 Task: Look for properties with air conditioning.
Action: Key pressed <Key.shift><Key.shift><Key.shift><Key.shift><Key.shift><Key.shift><Key.shift><Key.shift><Key.shift><Key.shift><Key.shift><Key.shift>New<Key.space><Key.shift>York,<Key.space><Key.shift>NY,<Key.space><Key.shift><Key.shift><Key.shift><Key.shift><Key.shift>USA
Screenshot: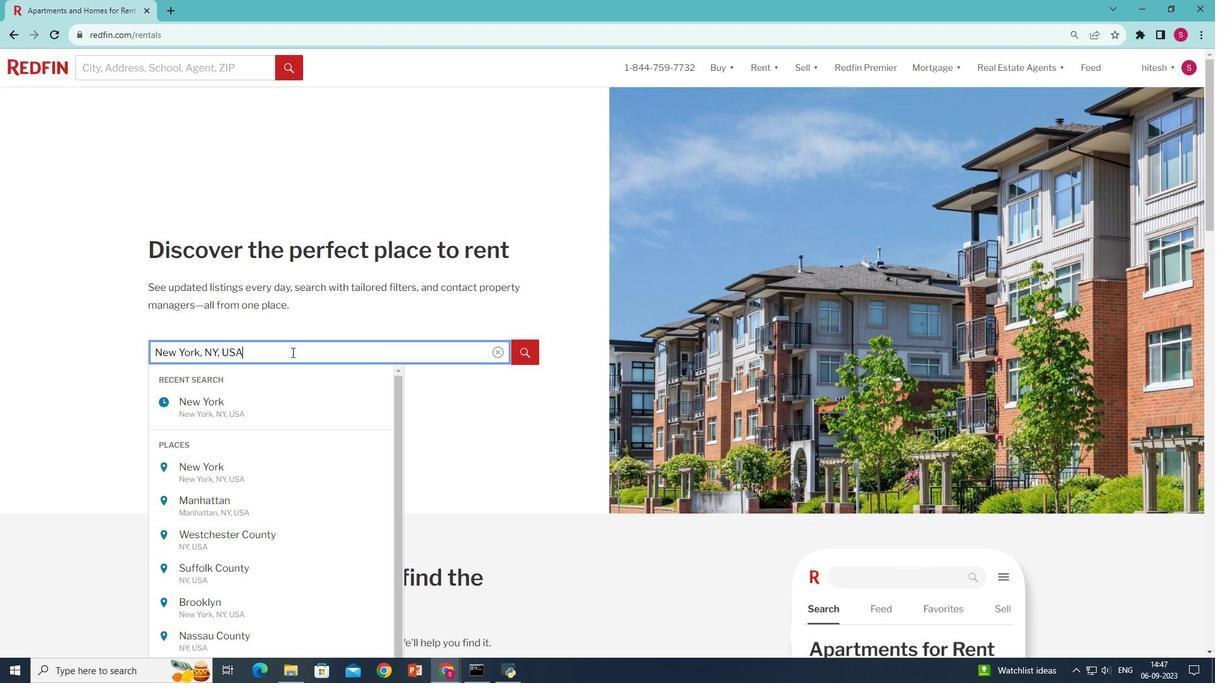 
Action: Mouse moved to (534, 360)
Screenshot: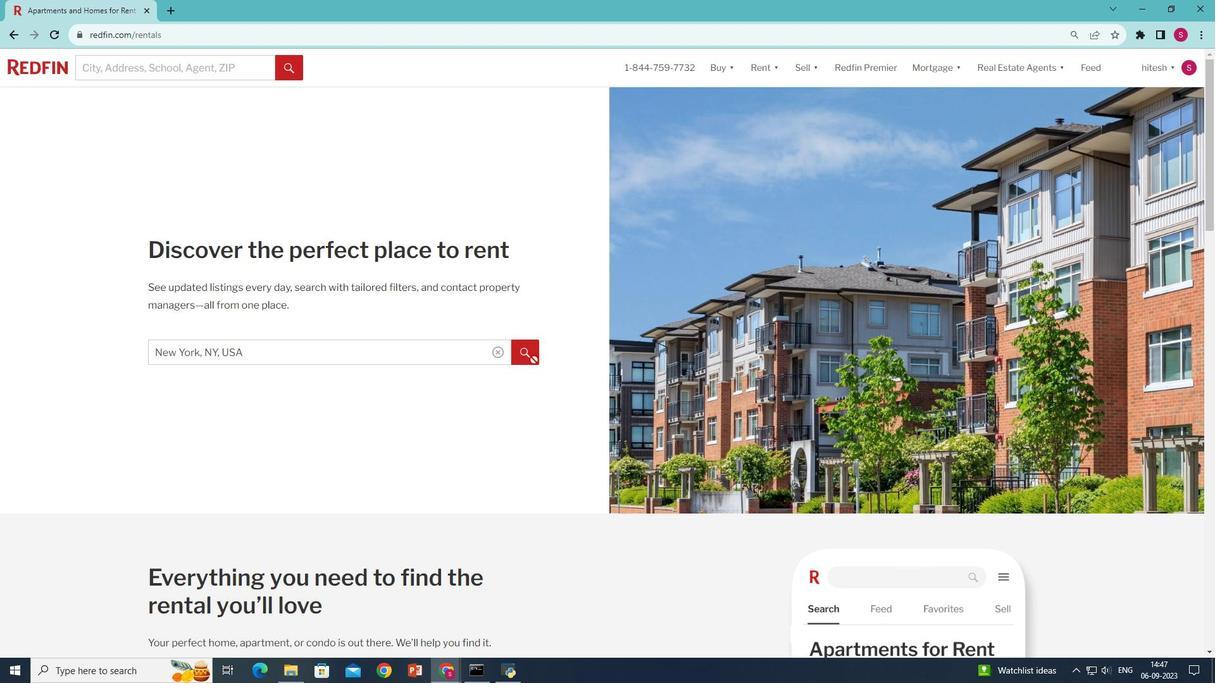 
Action: Mouse pressed left at (534, 360)
Screenshot: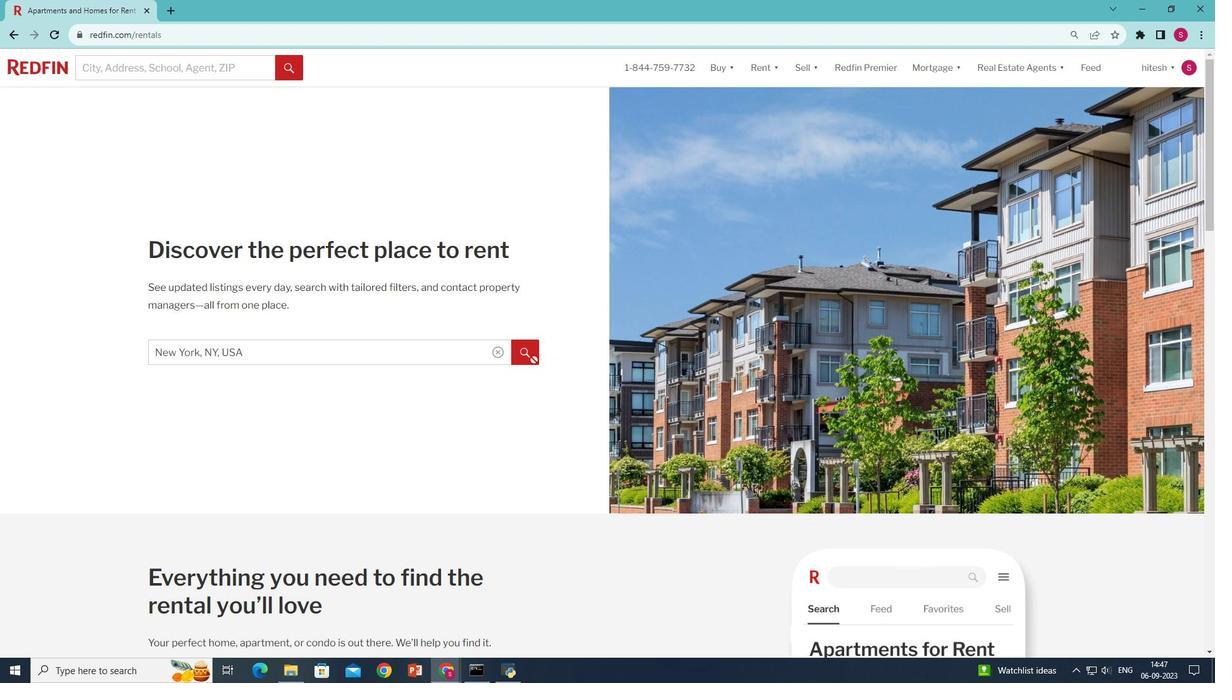 
Action: Mouse moved to (363, 155)
Screenshot: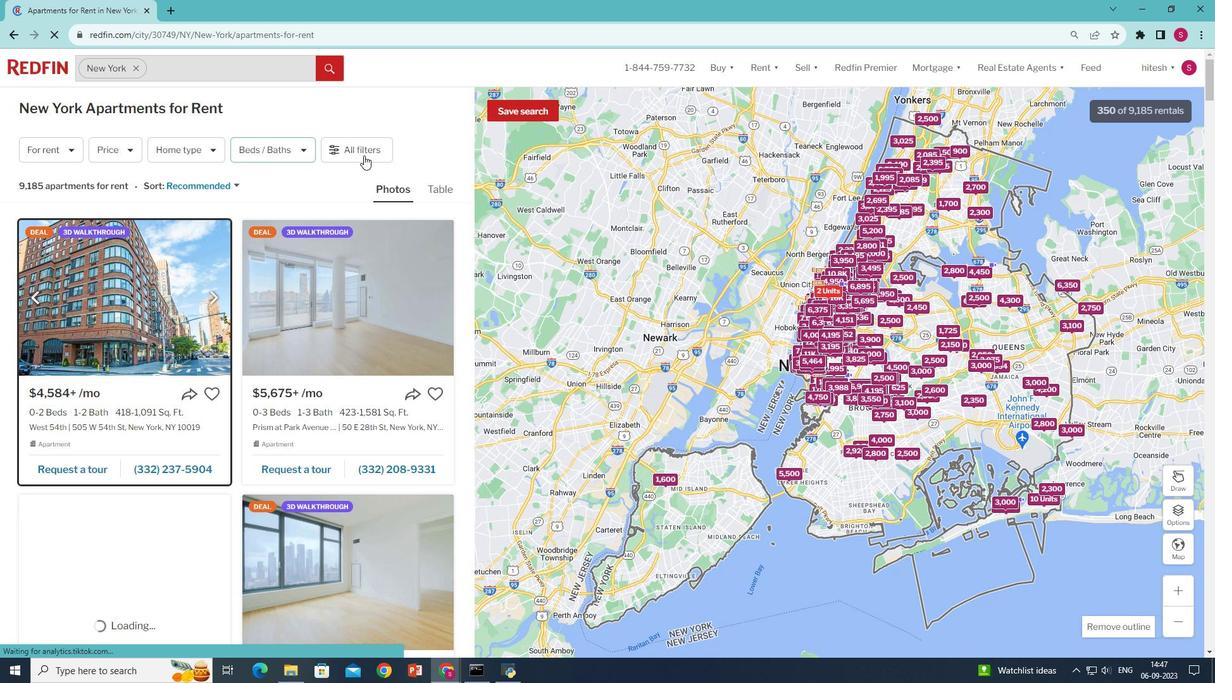 
Action: Mouse pressed left at (363, 155)
Screenshot: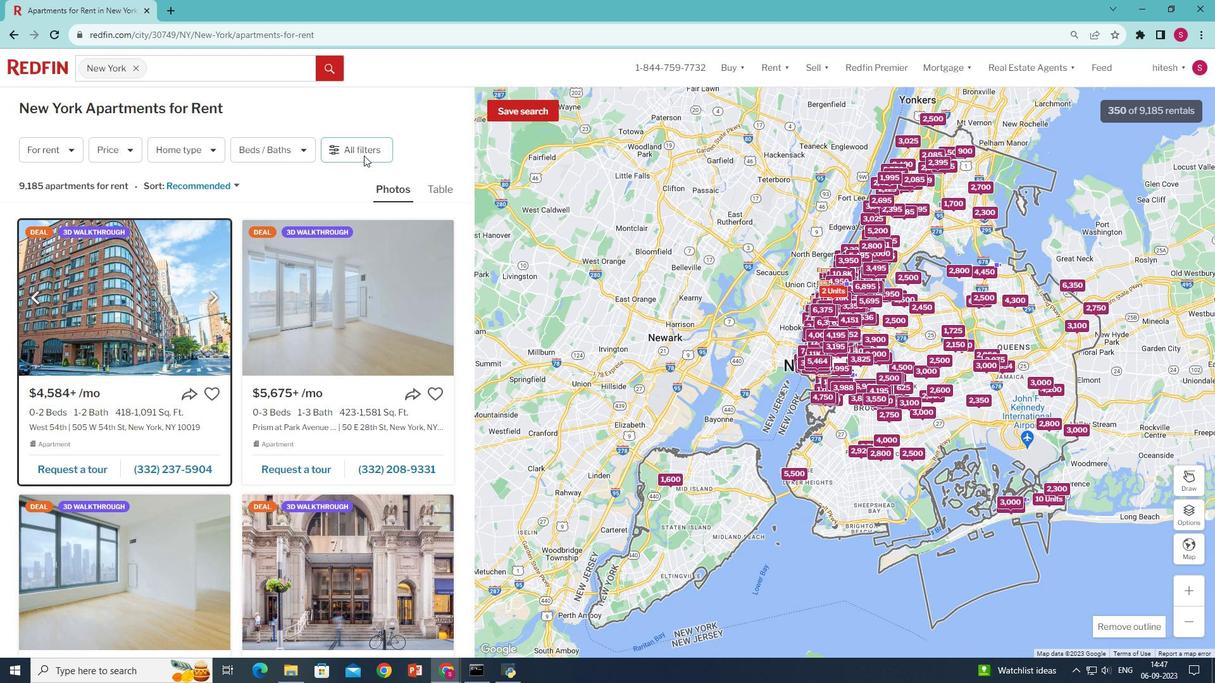 
Action: Mouse moved to (301, 353)
Screenshot: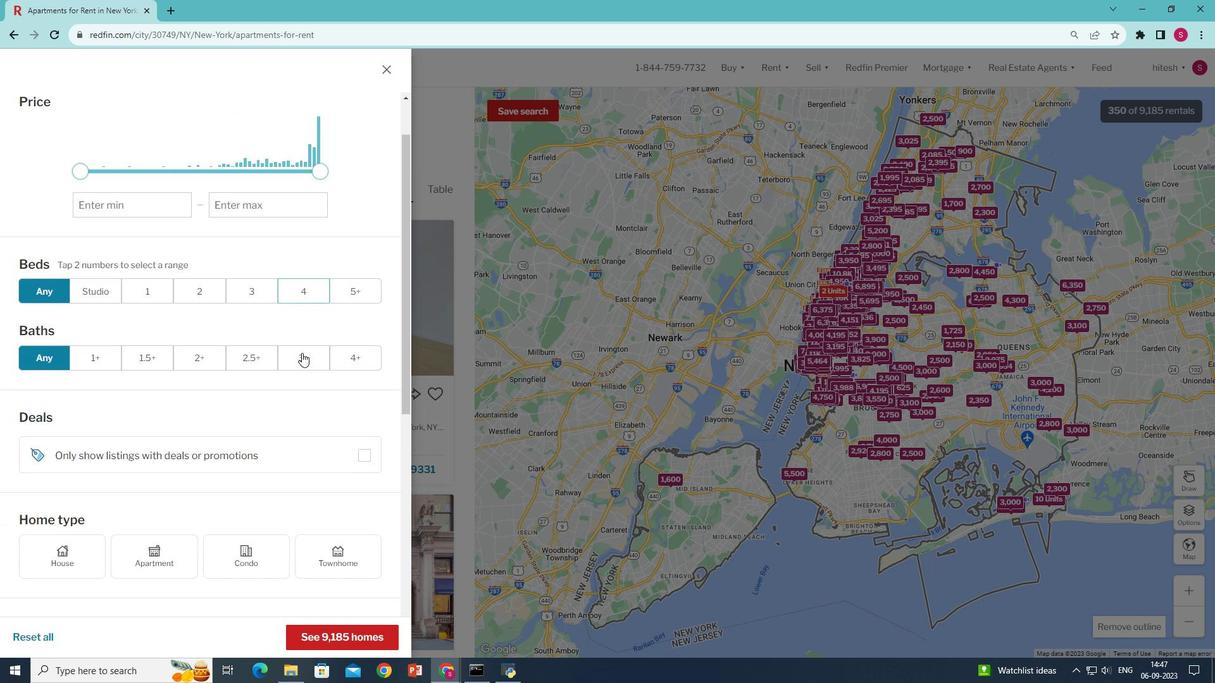 
Action: Mouse scrolled (301, 352) with delta (0, 0)
Screenshot: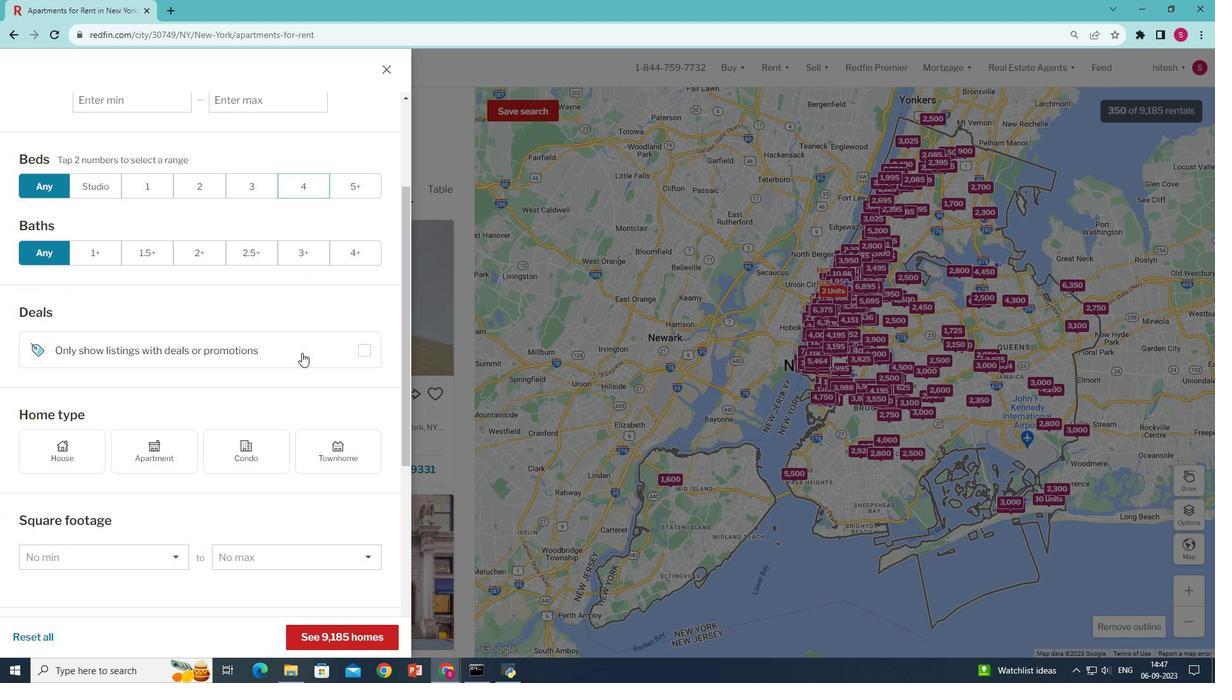 
Action: Mouse scrolled (301, 352) with delta (0, 0)
Screenshot: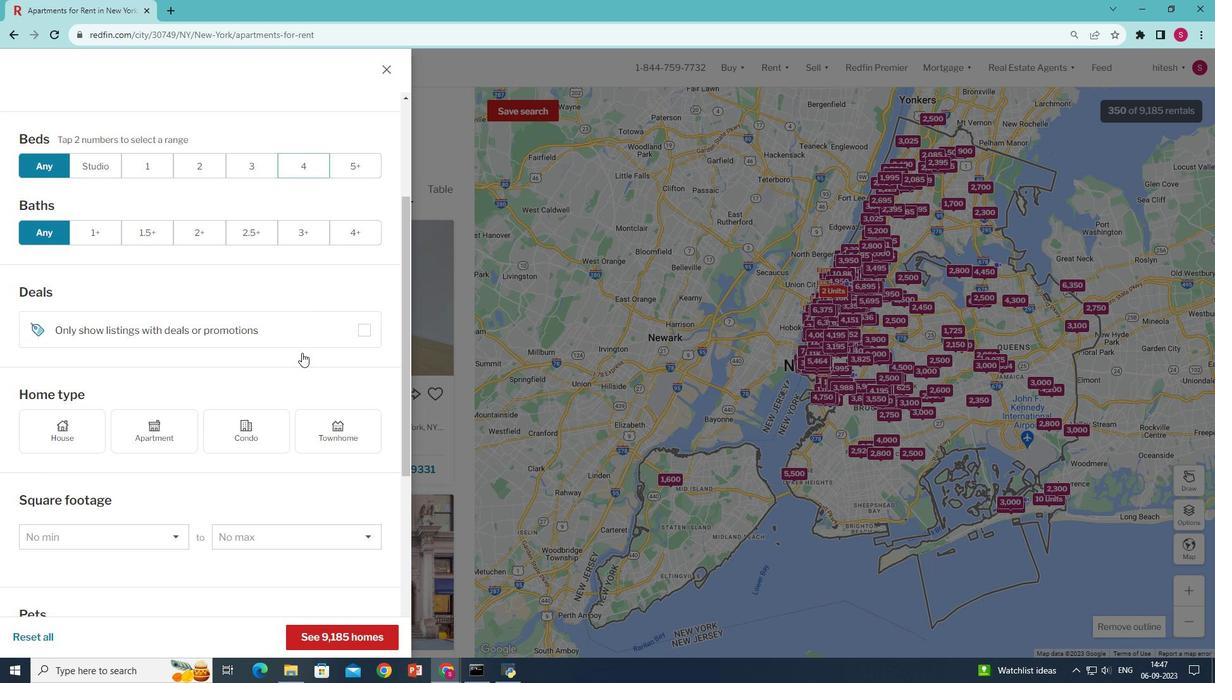 
Action: Mouse scrolled (301, 352) with delta (0, 0)
Screenshot: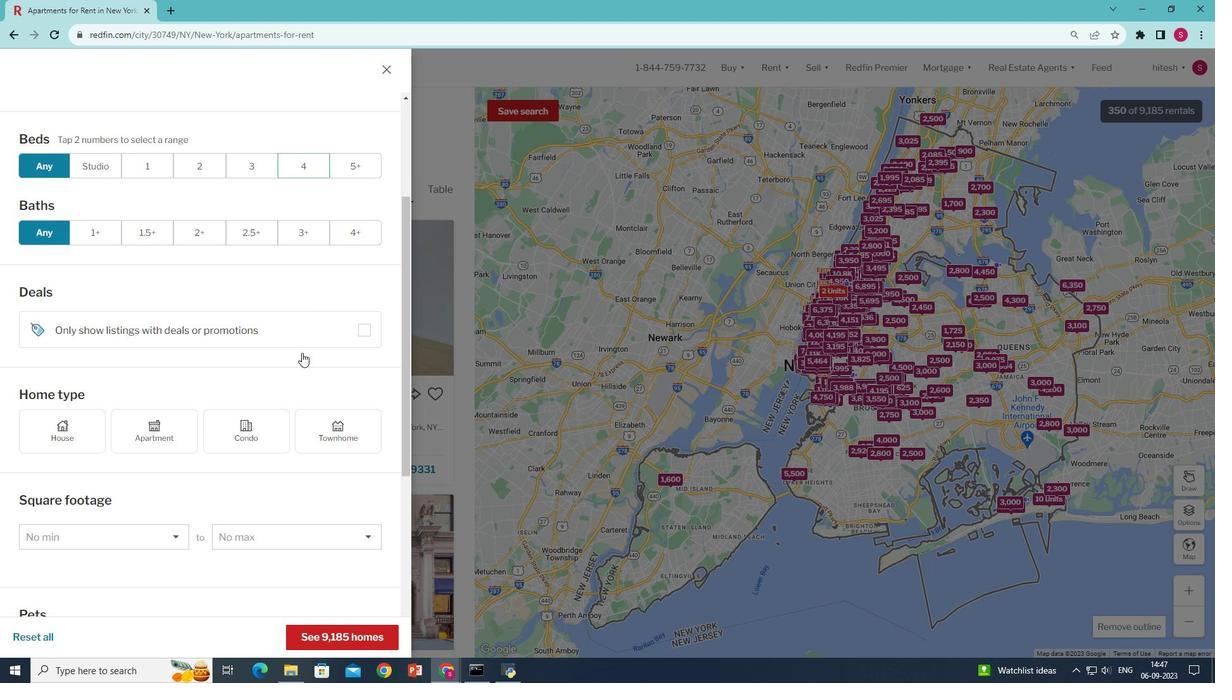
Action: Mouse scrolled (301, 352) with delta (0, 0)
Screenshot: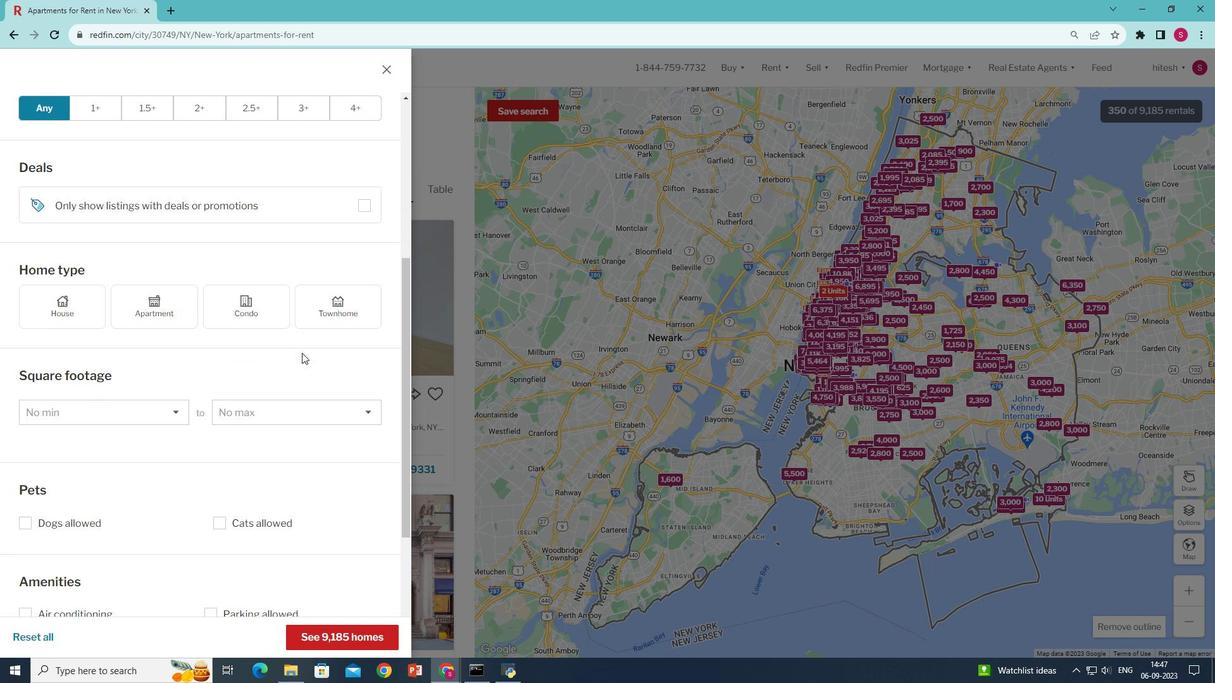 
Action: Mouse scrolled (301, 352) with delta (0, 0)
Screenshot: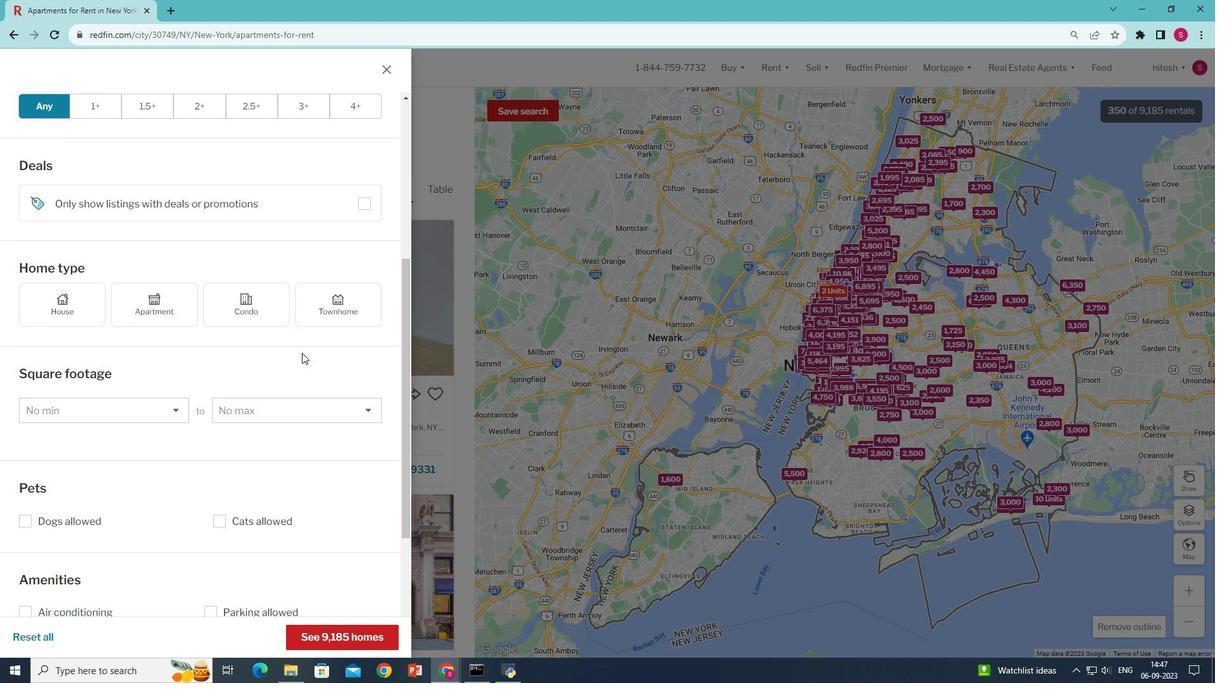 
Action: Mouse scrolled (301, 352) with delta (0, 0)
Screenshot: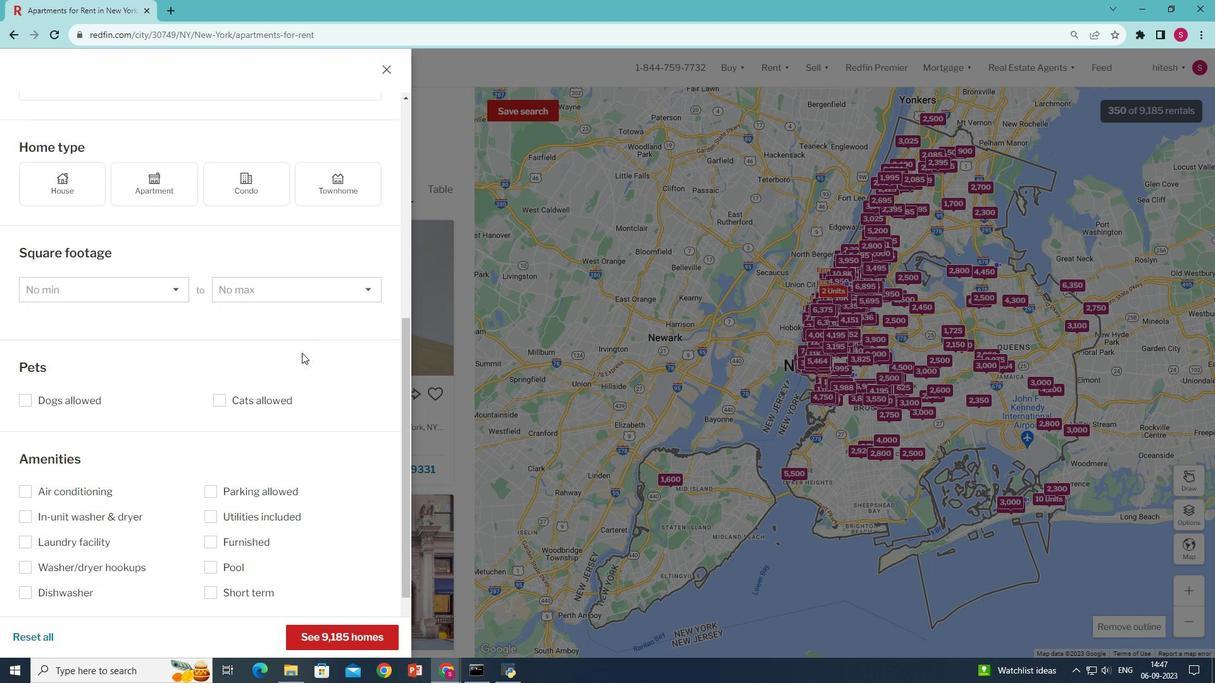 
Action: Mouse scrolled (301, 352) with delta (0, 0)
Screenshot: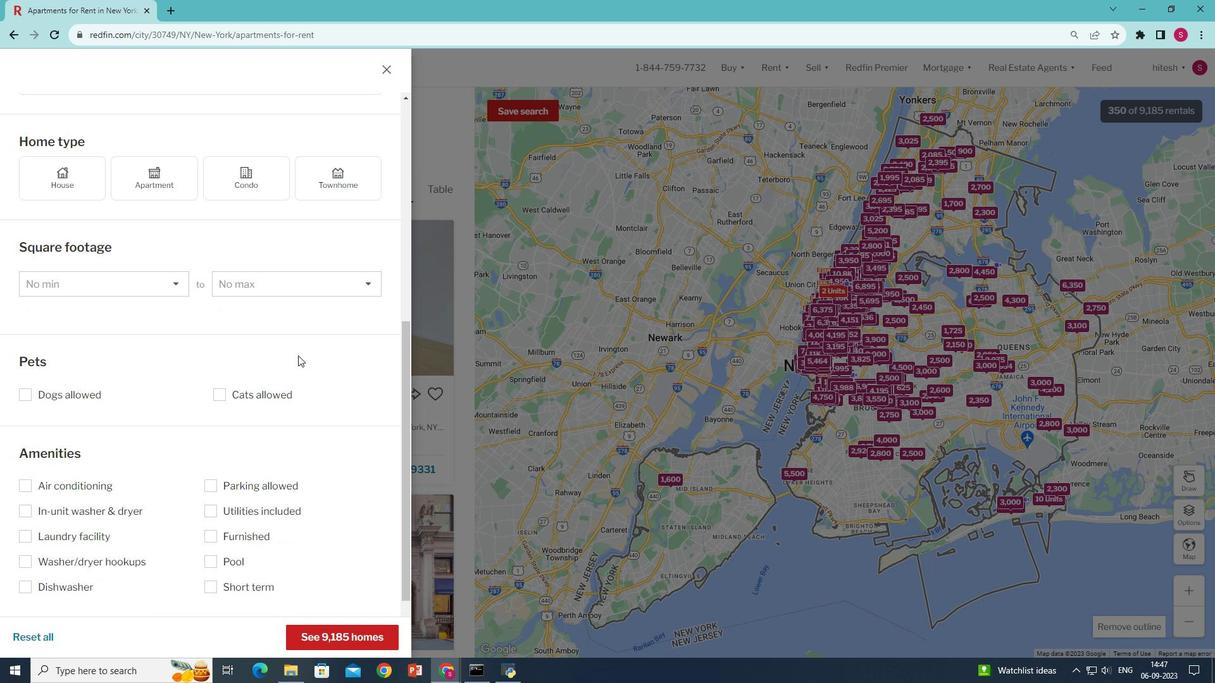 
Action: Mouse moved to (31, 485)
Screenshot: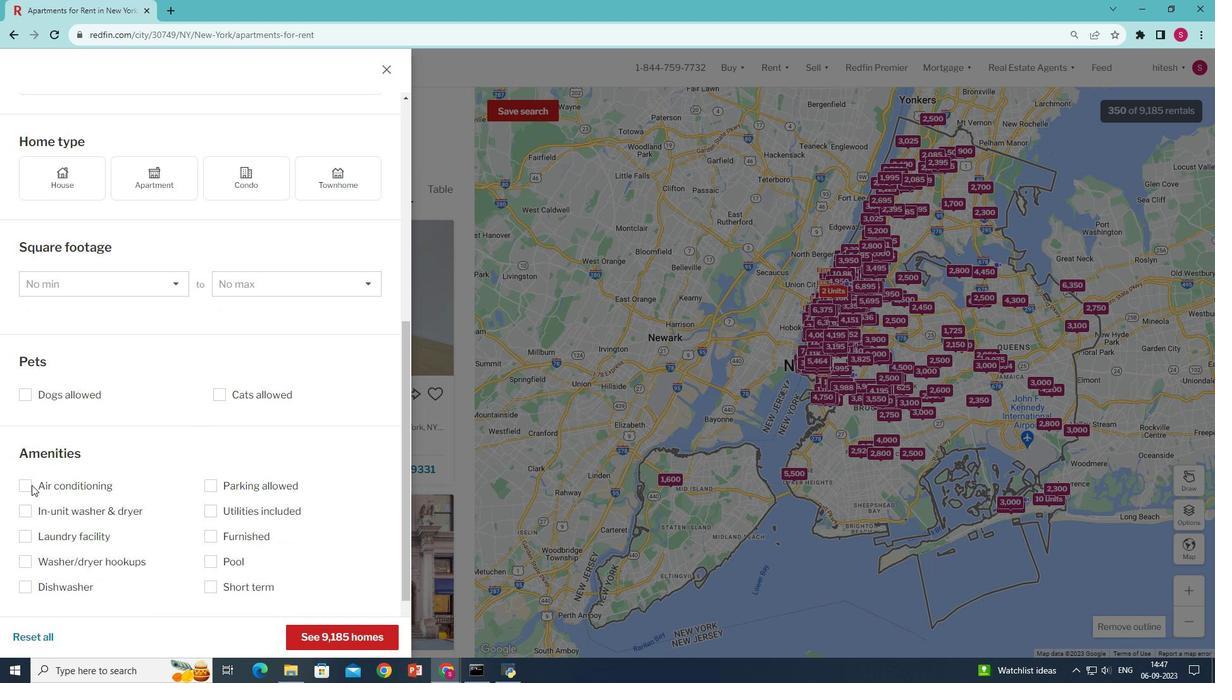 
Action: Mouse pressed left at (31, 485)
Screenshot: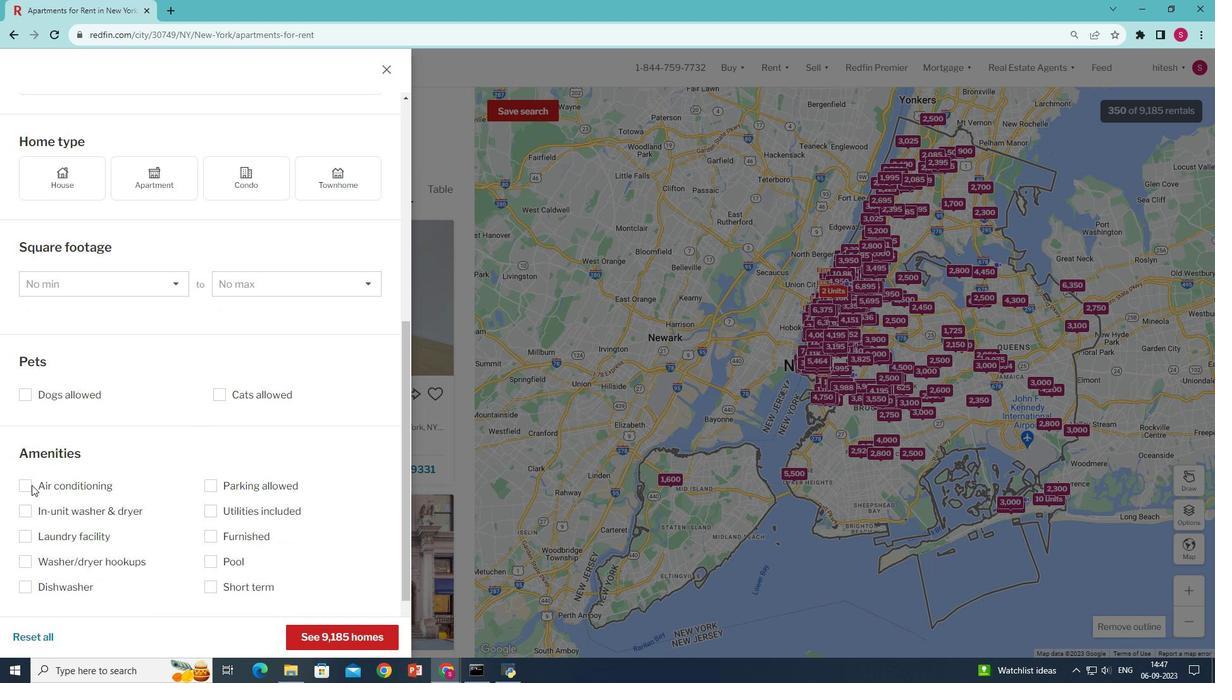 
Action: Mouse moved to (28, 486)
Screenshot: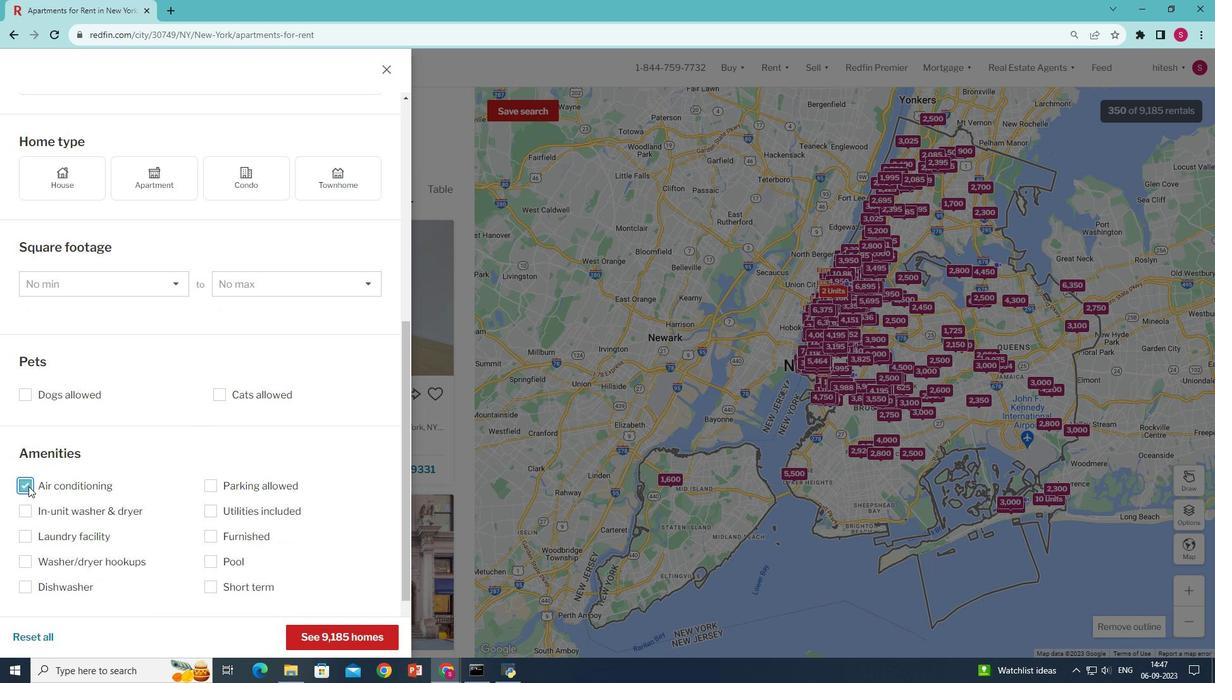 
Action: Mouse pressed left at (28, 486)
Screenshot: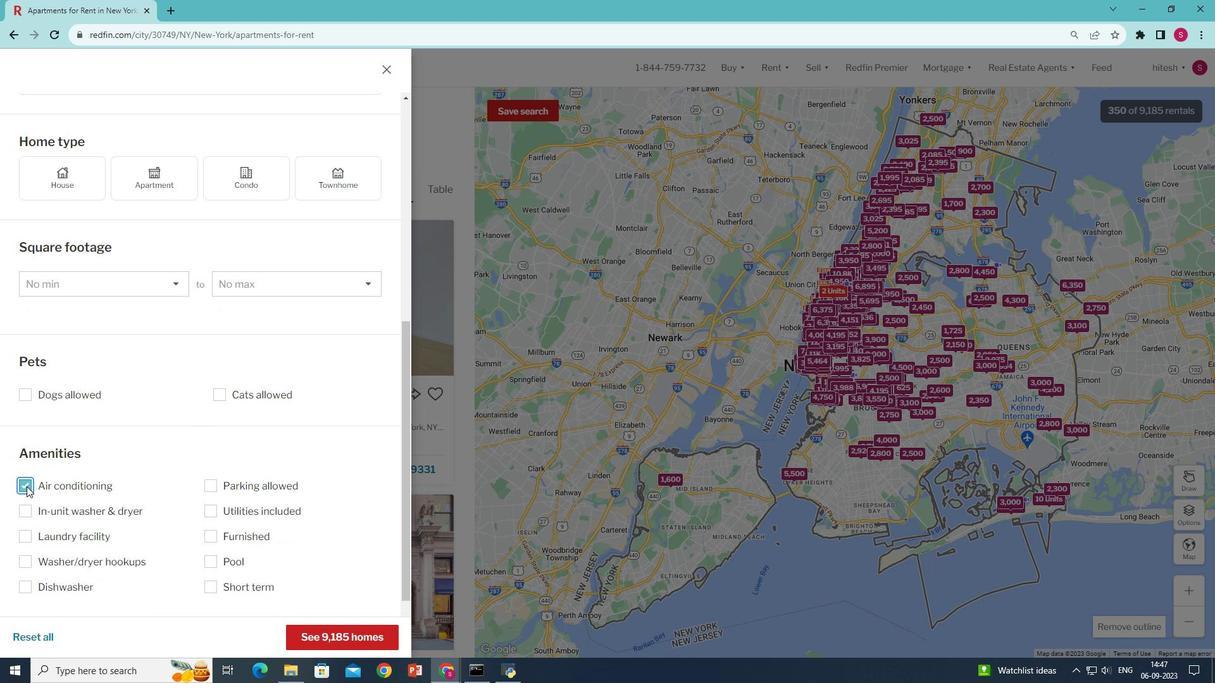 
Action: Mouse moved to (336, 634)
Screenshot: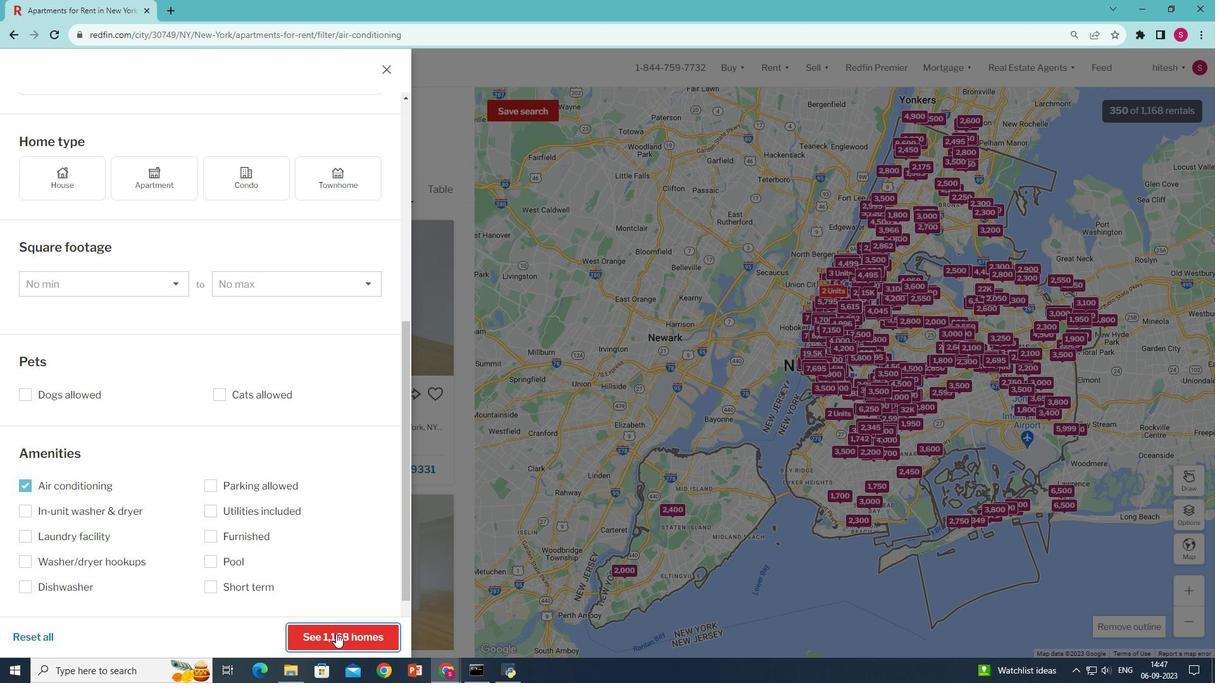 
Action: Mouse pressed left at (336, 634)
Screenshot: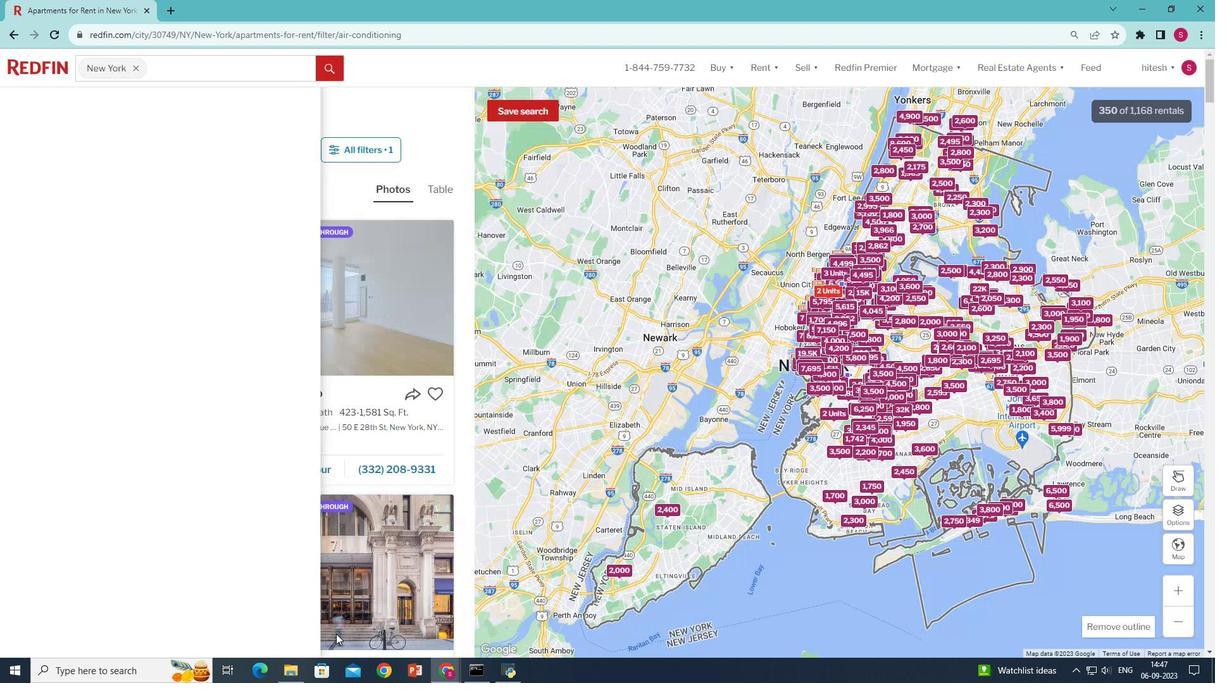 
